 Task: Enable the option "Chroma in motion estimation" for "H.264/MPEG-4 Part 10/AVC encoder (x264).
Action: Mouse moved to (102, 13)
Screenshot: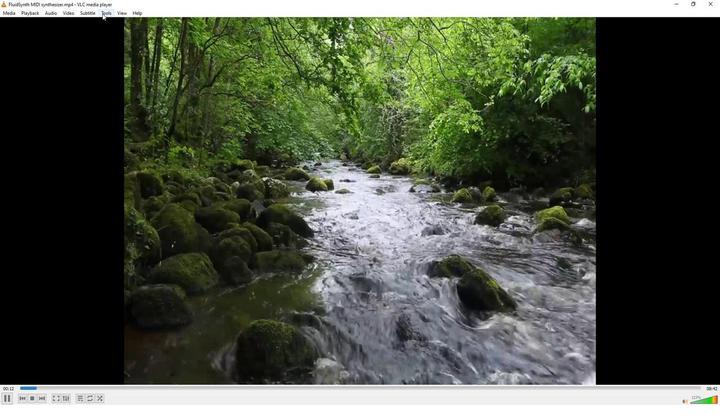 
Action: Mouse pressed left at (102, 13)
Screenshot: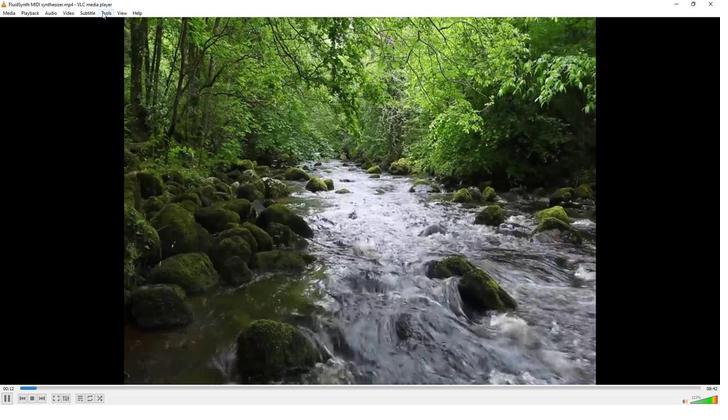 
Action: Mouse moved to (113, 104)
Screenshot: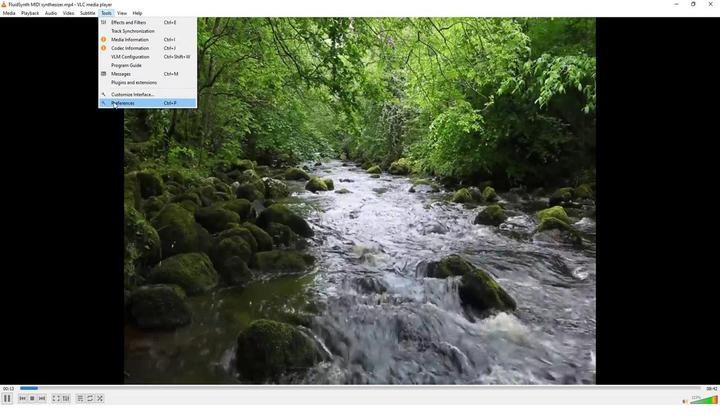 
Action: Mouse pressed left at (113, 104)
Screenshot: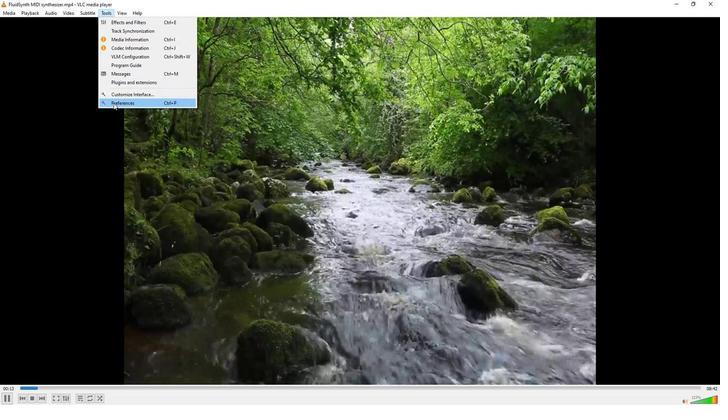 
Action: Mouse moved to (85, 311)
Screenshot: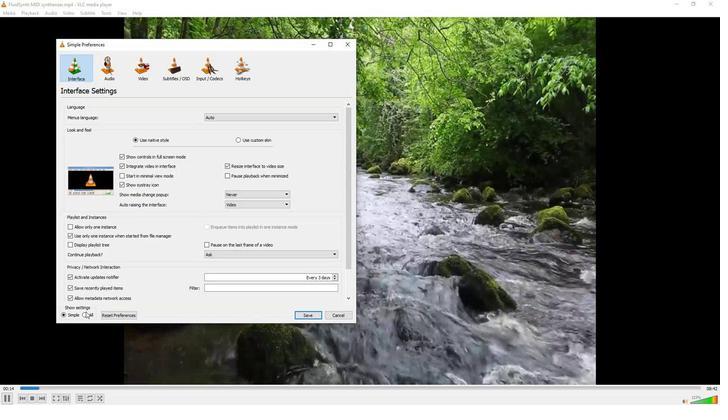 
Action: Mouse pressed left at (85, 311)
Screenshot: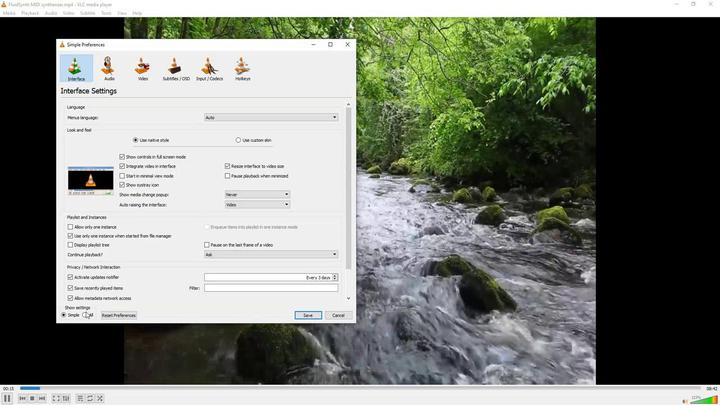
Action: Mouse moved to (72, 242)
Screenshot: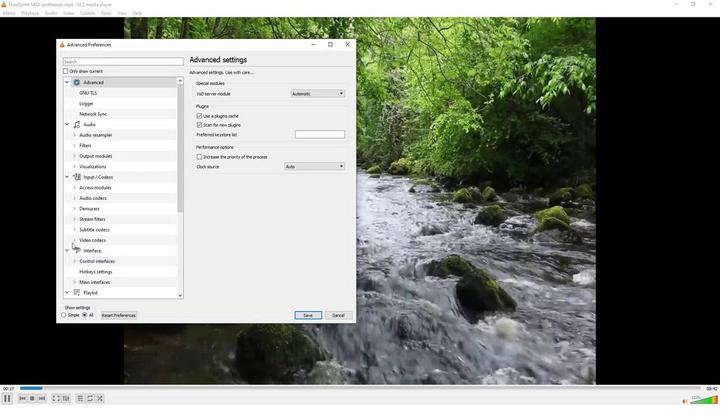 
Action: Mouse pressed left at (72, 242)
Screenshot: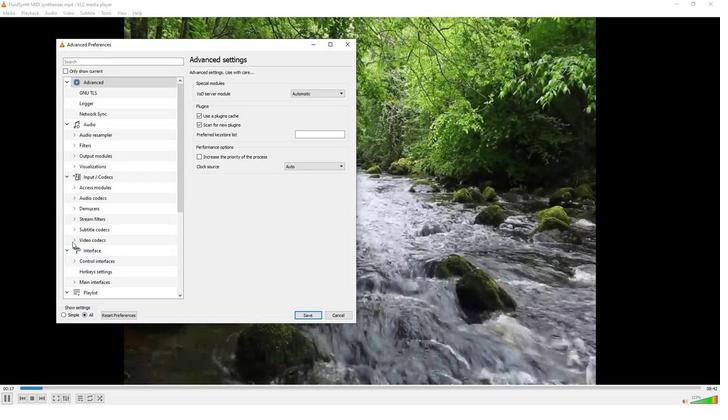 
Action: Mouse moved to (80, 265)
Screenshot: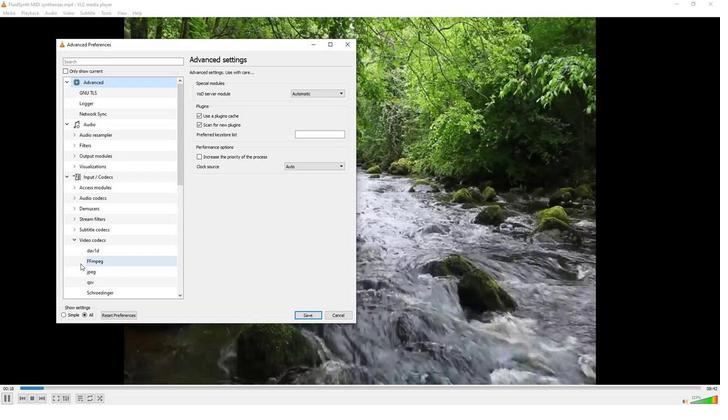 
Action: Mouse scrolled (80, 264) with delta (0, 0)
Screenshot: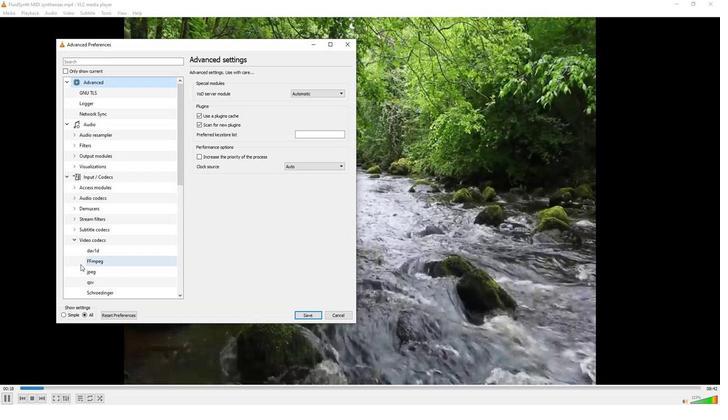 
Action: Mouse moved to (86, 294)
Screenshot: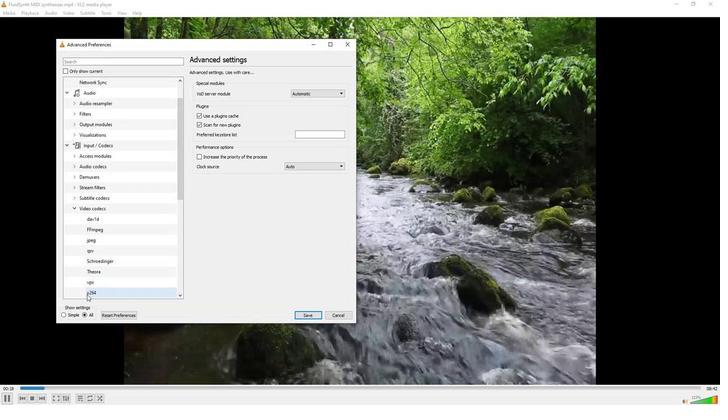 
Action: Mouse pressed left at (86, 294)
Screenshot: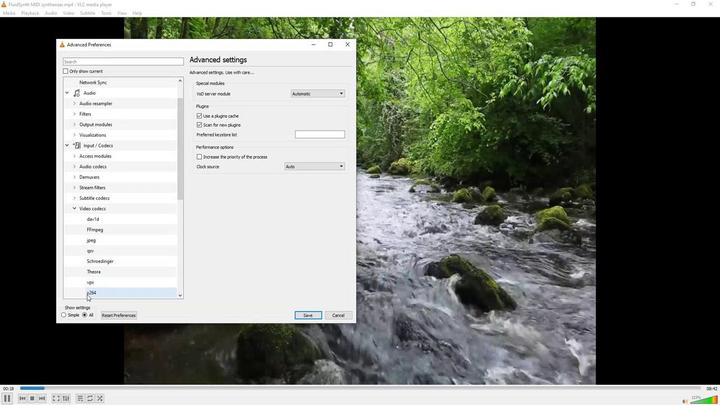 
Action: Mouse moved to (231, 236)
Screenshot: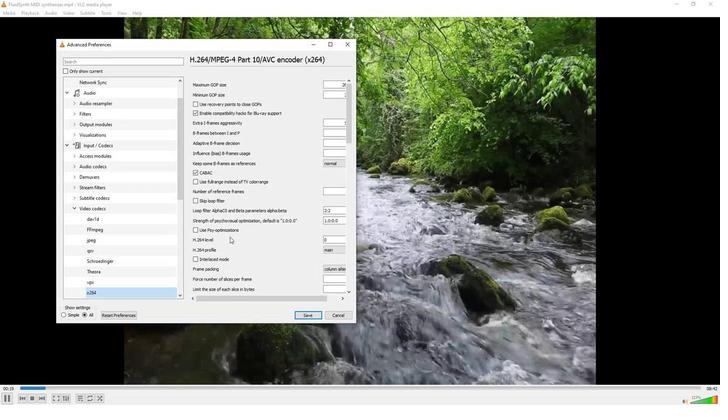 
Action: Mouse scrolled (231, 236) with delta (0, 0)
Screenshot: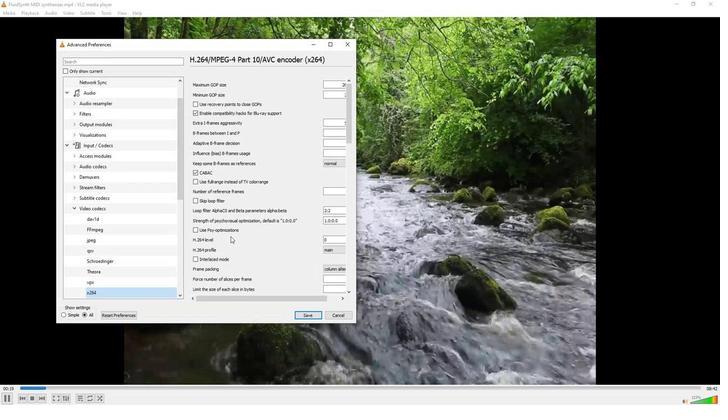 
Action: Mouse moved to (230, 238)
Screenshot: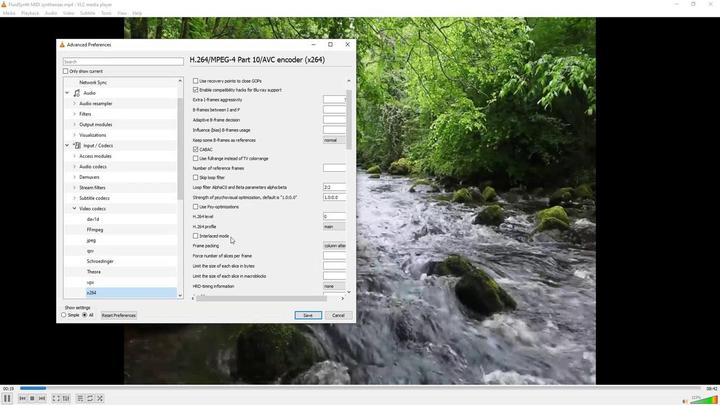 
Action: Mouse scrolled (230, 238) with delta (0, 0)
Screenshot: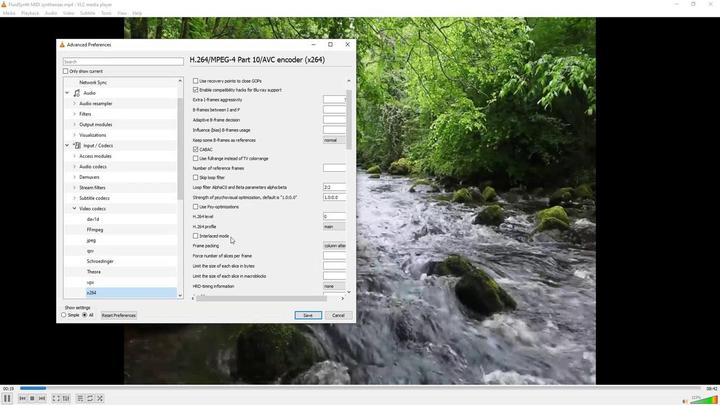 
Action: Mouse moved to (228, 239)
Screenshot: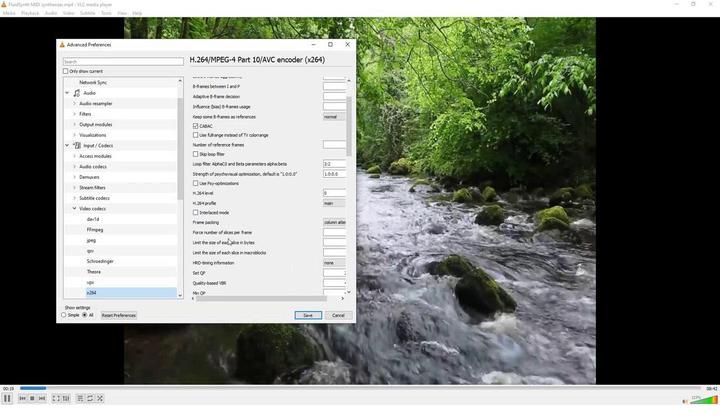 
Action: Mouse scrolled (228, 239) with delta (0, 0)
Screenshot: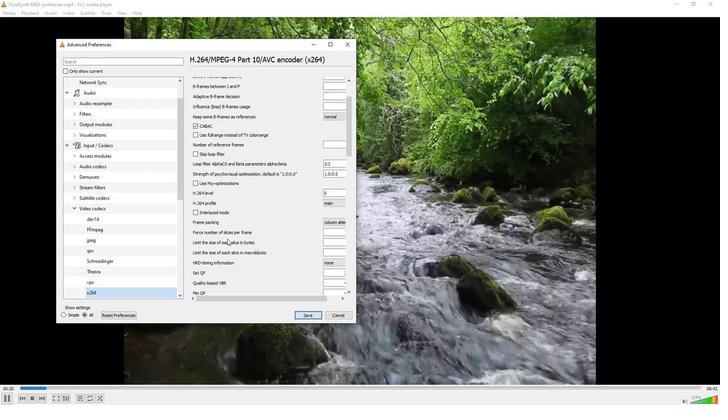 
Action: Mouse scrolled (228, 239) with delta (0, 0)
Screenshot: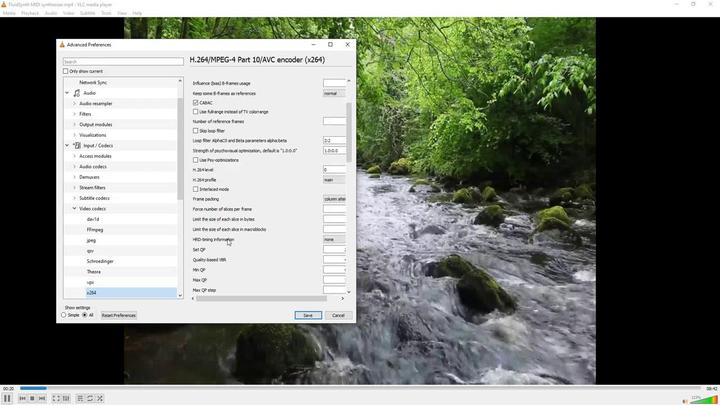 
Action: Mouse scrolled (228, 239) with delta (0, 0)
Screenshot: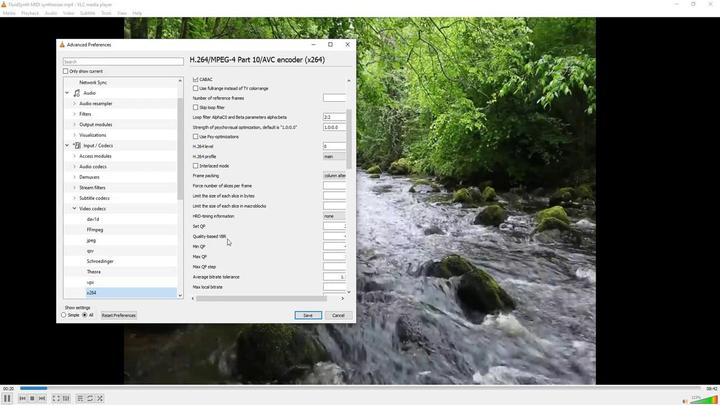 
Action: Mouse scrolled (228, 239) with delta (0, 0)
Screenshot: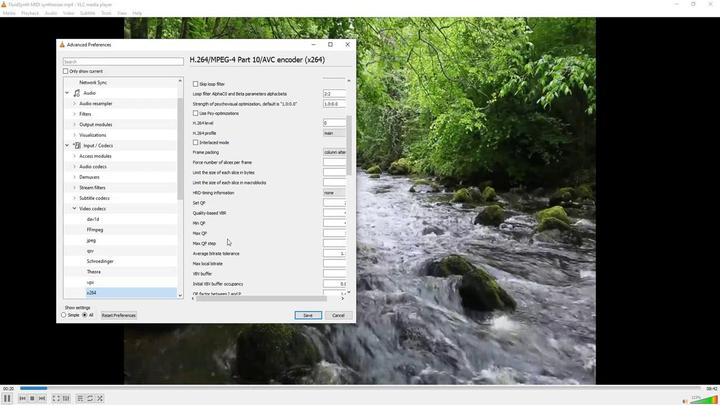 
Action: Mouse scrolled (228, 239) with delta (0, 0)
Screenshot: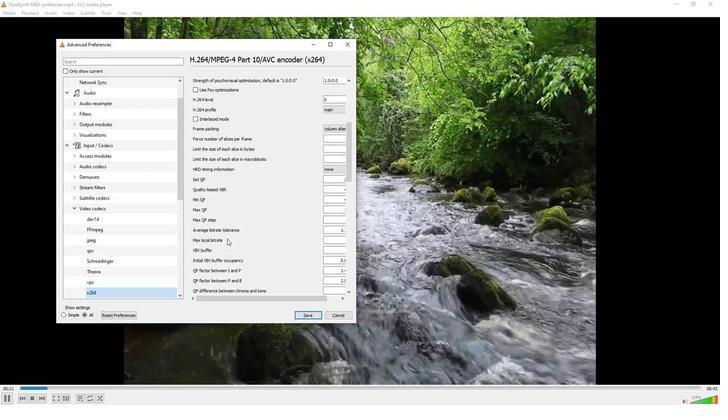 
Action: Mouse scrolled (228, 239) with delta (0, 0)
Screenshot: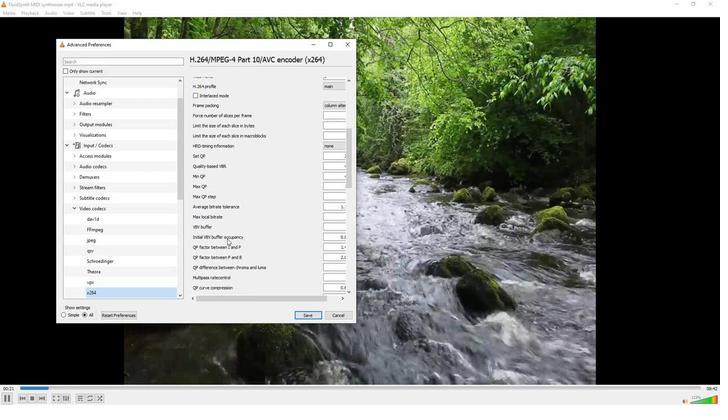 
Action: Mouse scrolled (228, 239) with delta (0, 0)
Screenshot: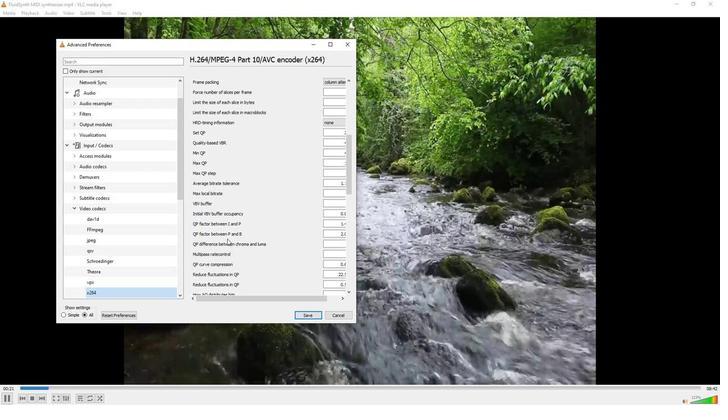 
Action: Mouse scrolled (228, 239) with delta (0, 0)
Screenshot: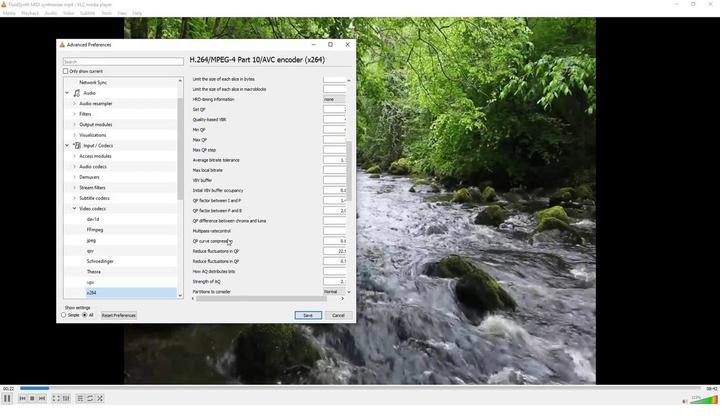 
Action: Mouse scrolled (228, 239) with delta (0, 0)
Screenshot: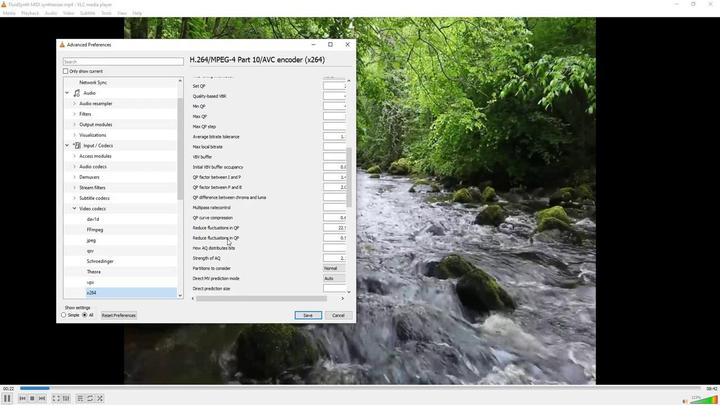 
Action: Mouse scrolled (228, 239) with delta (0, 0)
Screenshot: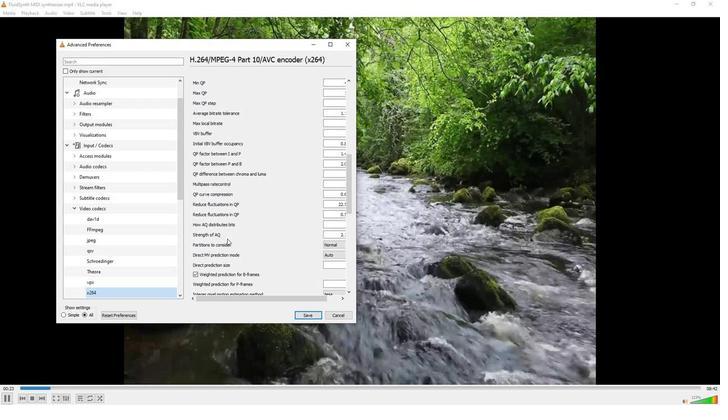
Action: Mouse scrolled (228, 239) with delta (0, 0)
Screenshot: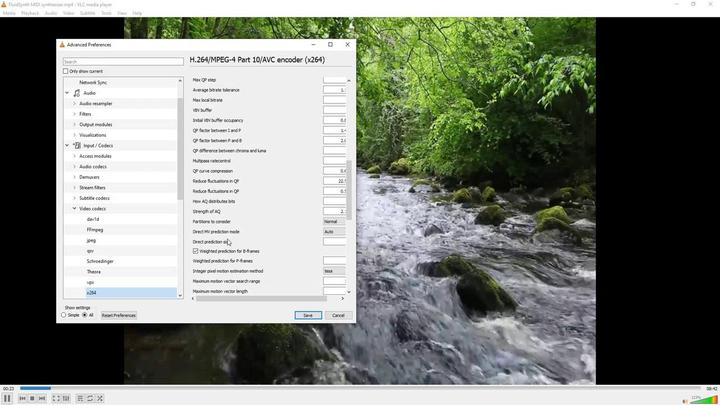 
Action: Mouse scrolled (228, 239) with delta (0, 0)
Screenshot: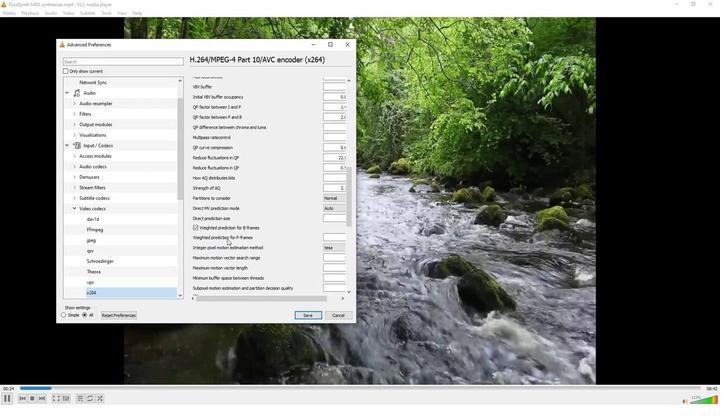 
Action: Mouse scrolled (228, 239) with delta (0, 0)
Screenshot: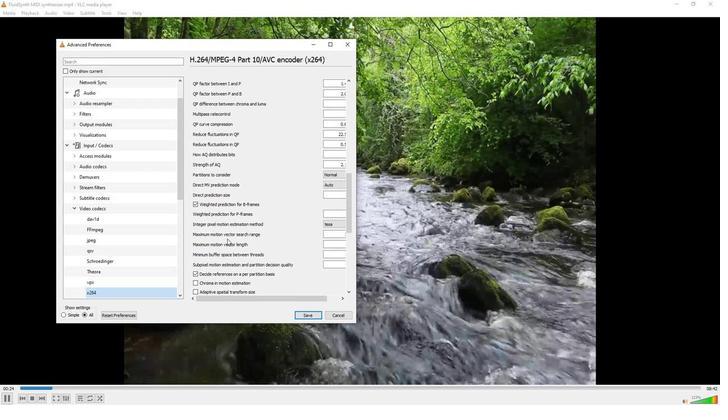 
Action: Mouse moved to (193, 259)
Screenshot: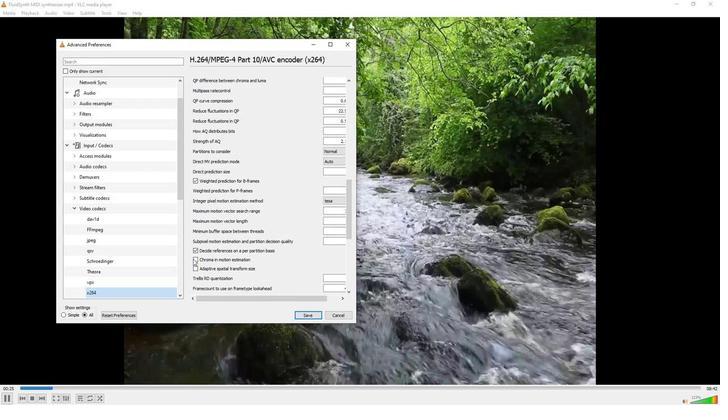
Action: Mouse pressed left at (193, 259)
Screenshot: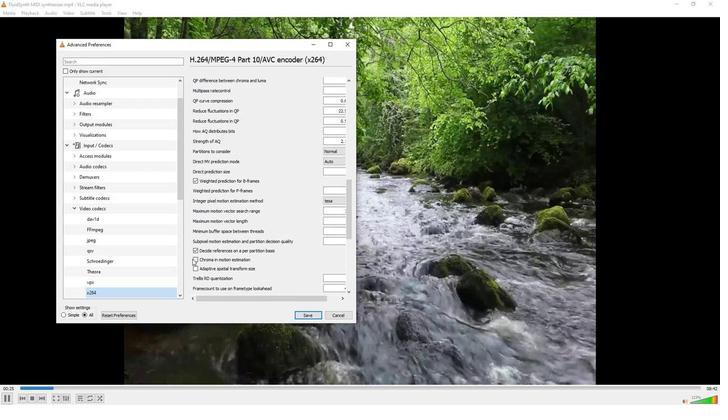
Action: Mouse moved to (194, 260)
Screenshot: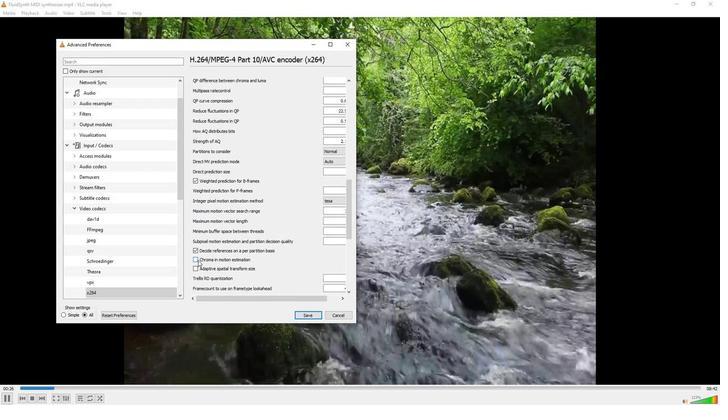 
Action: Mouse pressed left at (194, 260)
Screenshot: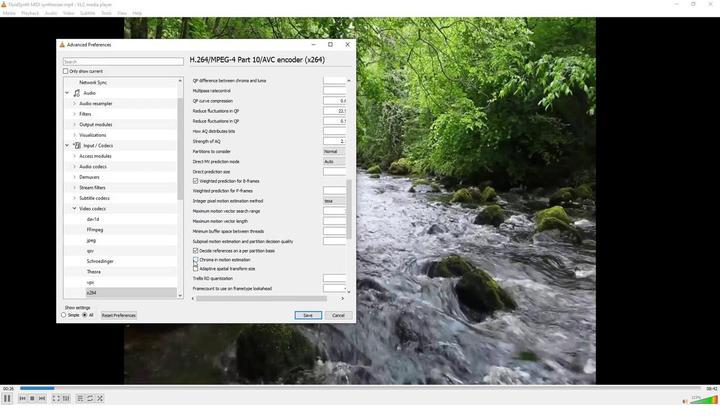 
Action: Mouse moved to (196, 261)
Screenshot: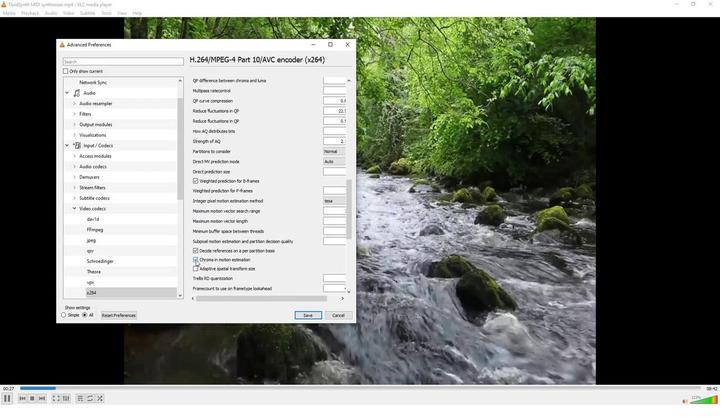 
